 Task: Look for products in the category "Mozzarella" from Organic Valley only.
Action: Mouse moved to (784, 302)
Screenshot: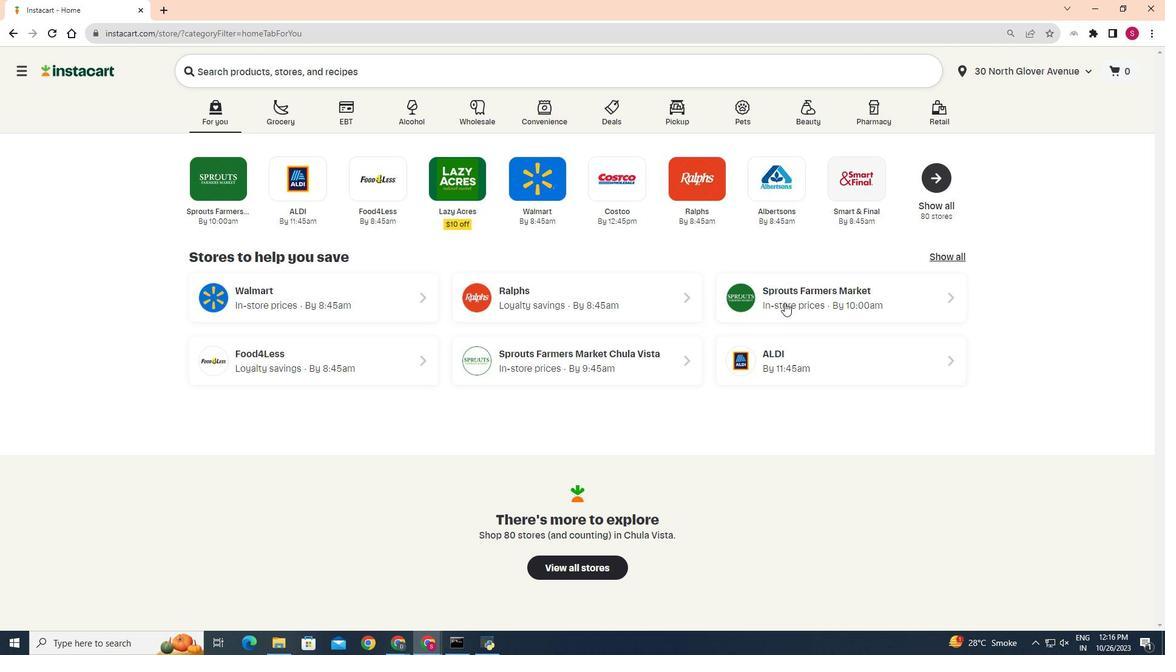 
Action: Mouse pressed left at (784, 302)
Screenshot: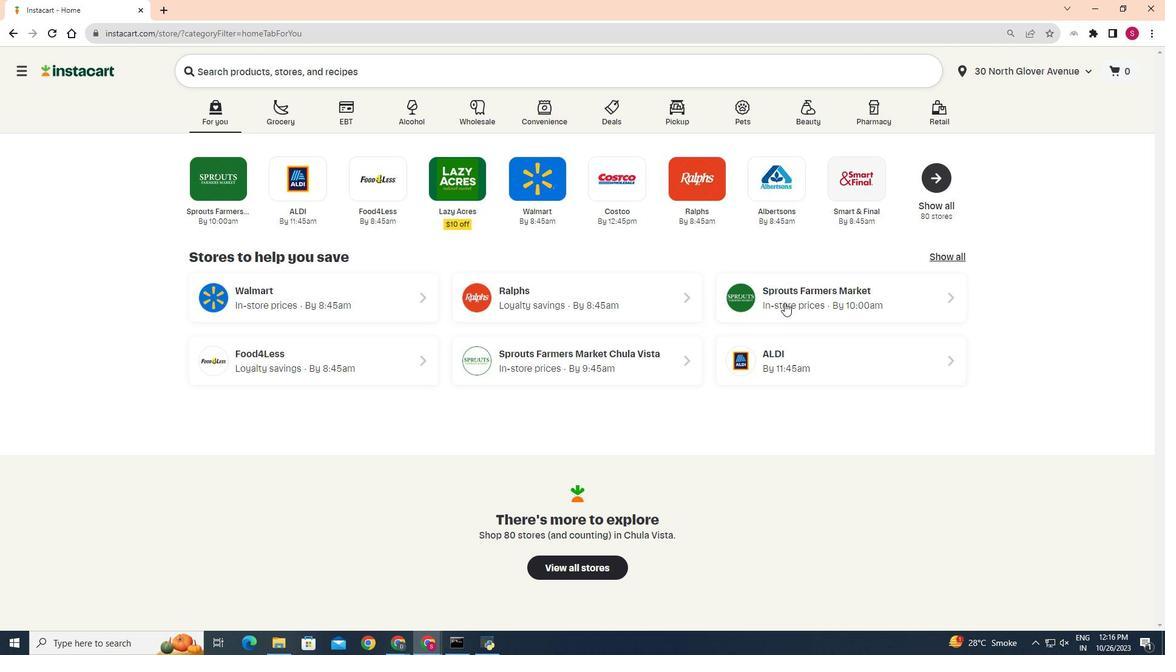 
Action: Mouse moved to (33, 512)
Screenshot: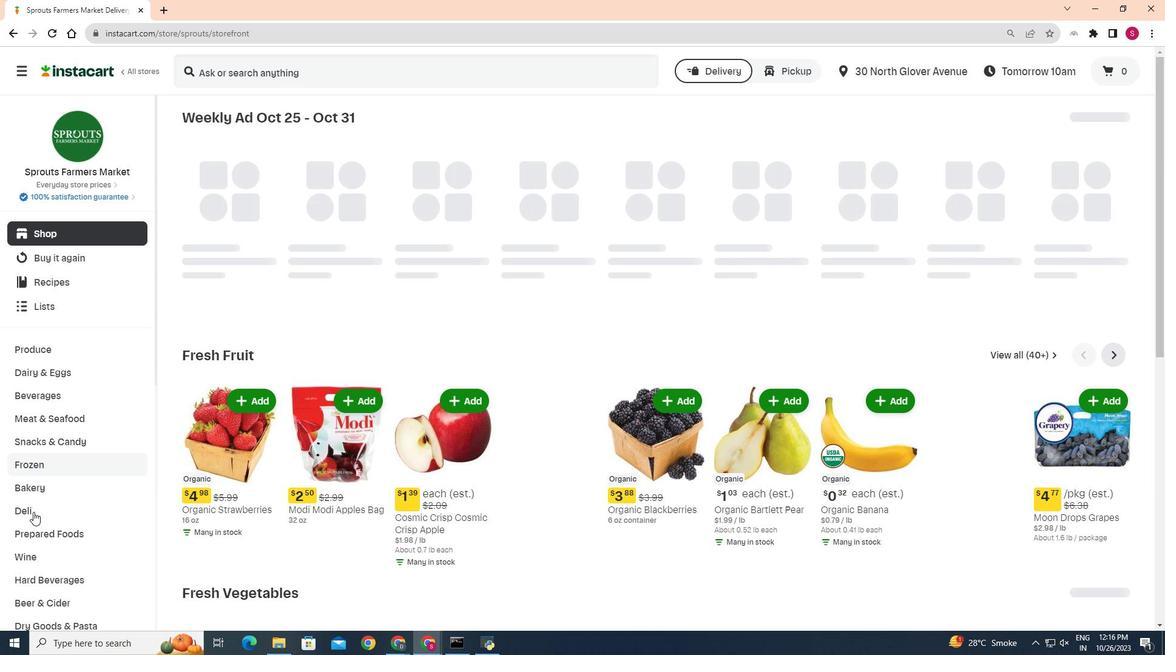
Action: Mouse pressed left at (33, 512)
Screenshot: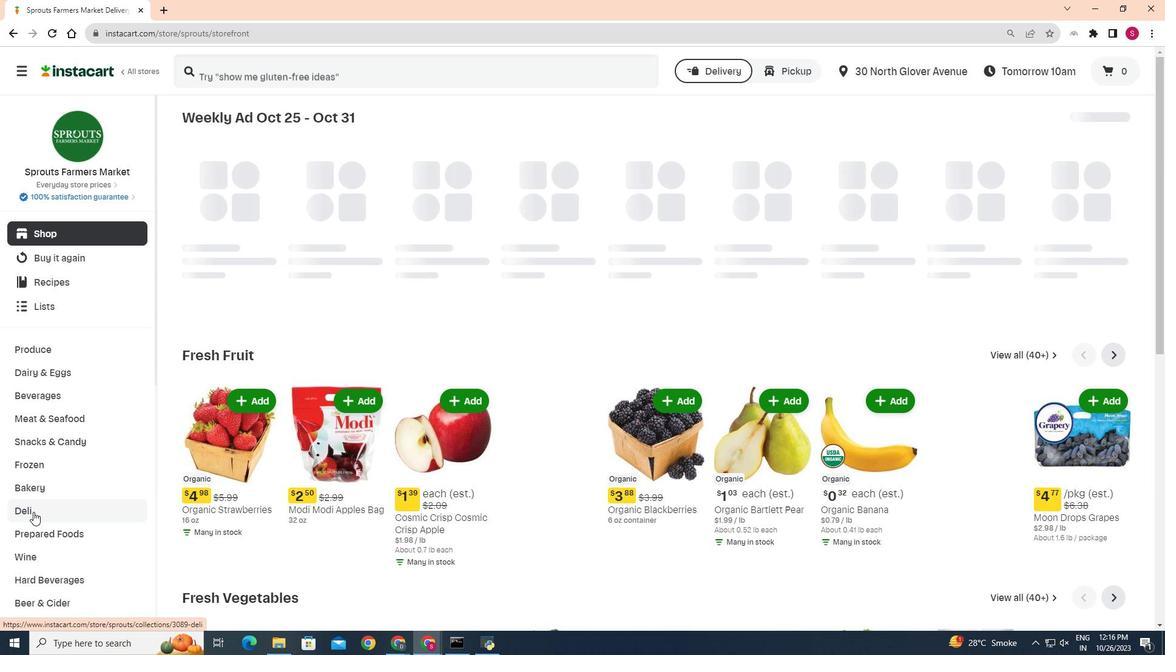 
Action: Mouse moved to (318, 148)
Screenshot: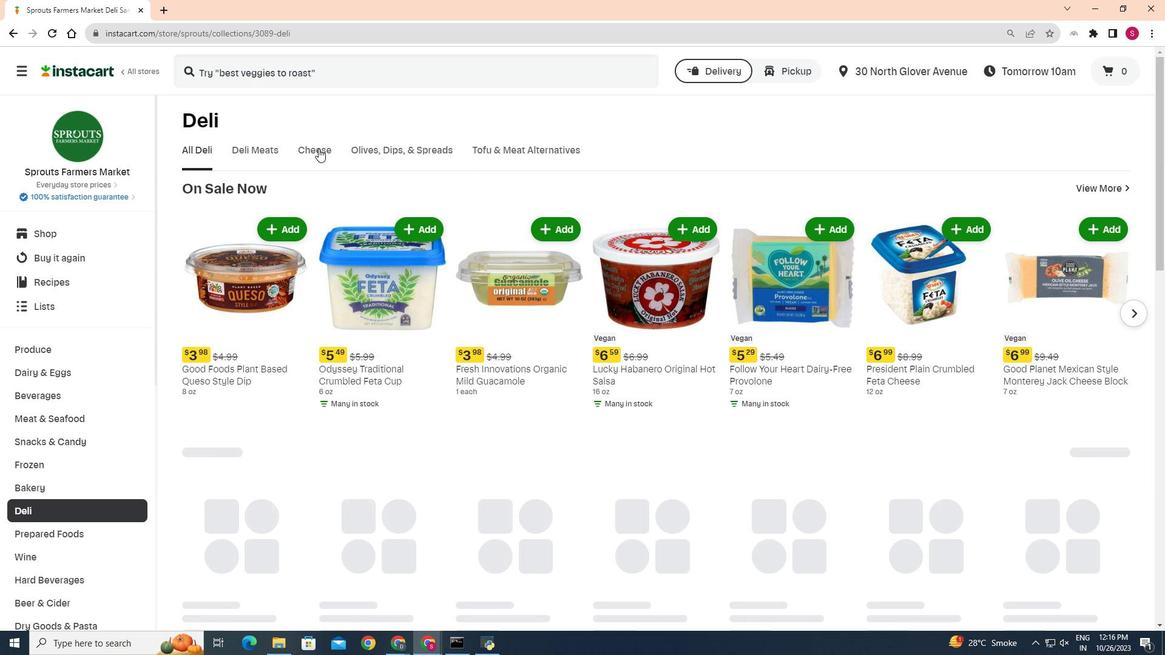 
Action: Mouse pressed left at (318, 148)
Screenshot: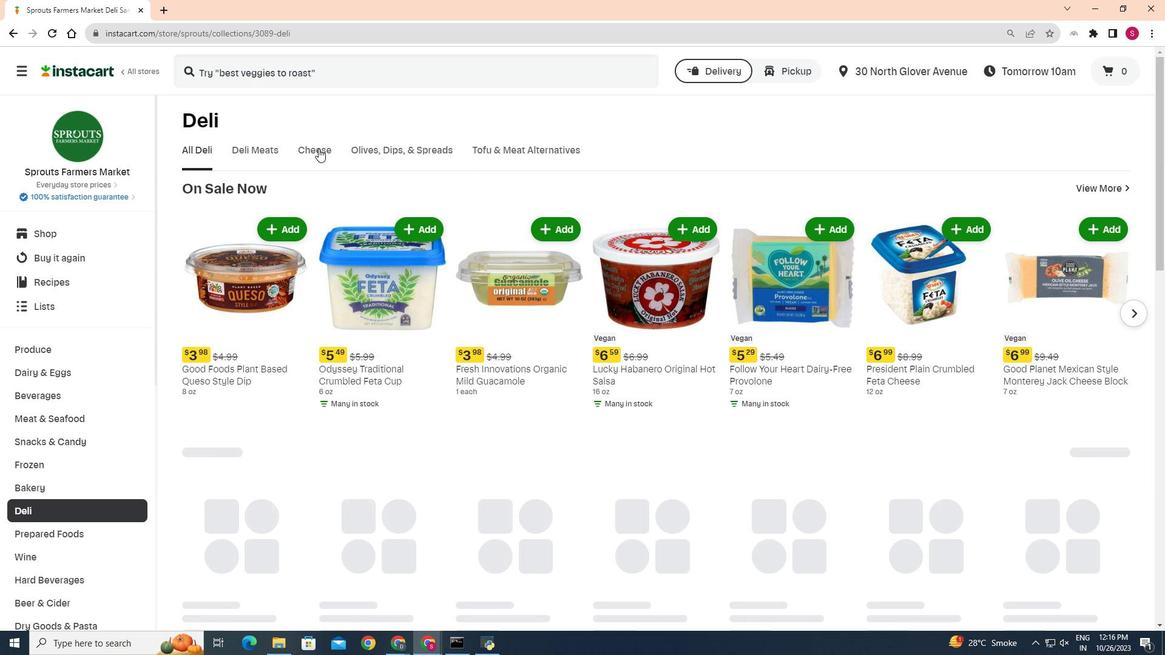 
Action: Mouse moved to (506, 202)
Screenshot: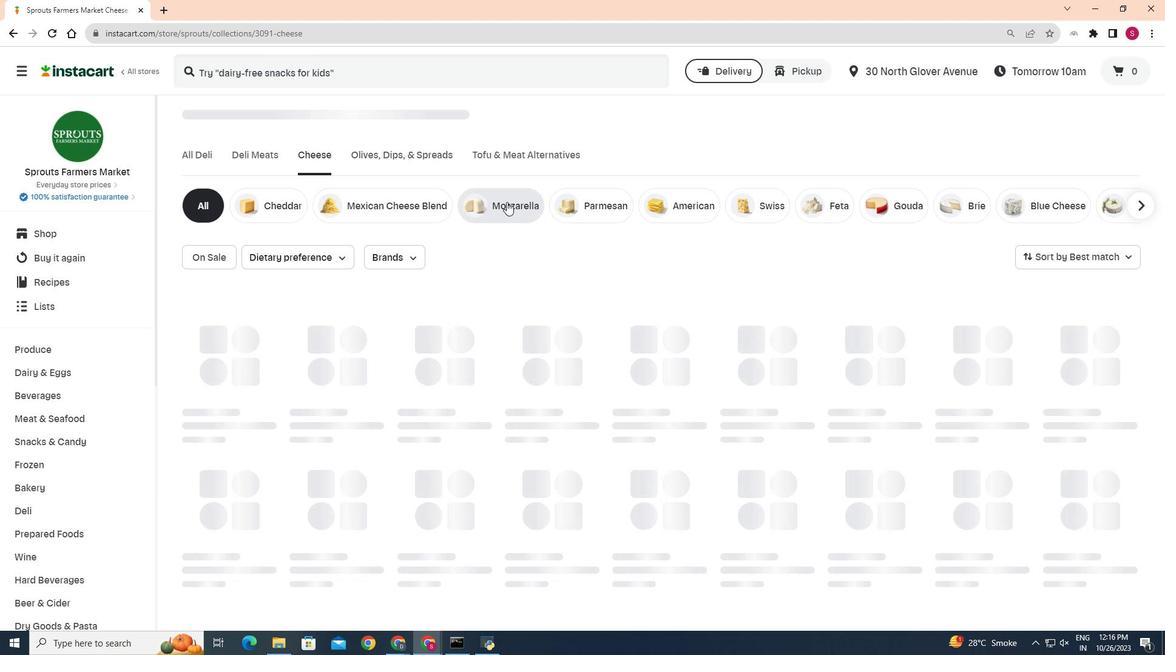 
Action: Mouse pressed left at (506, 202)
Screenshot: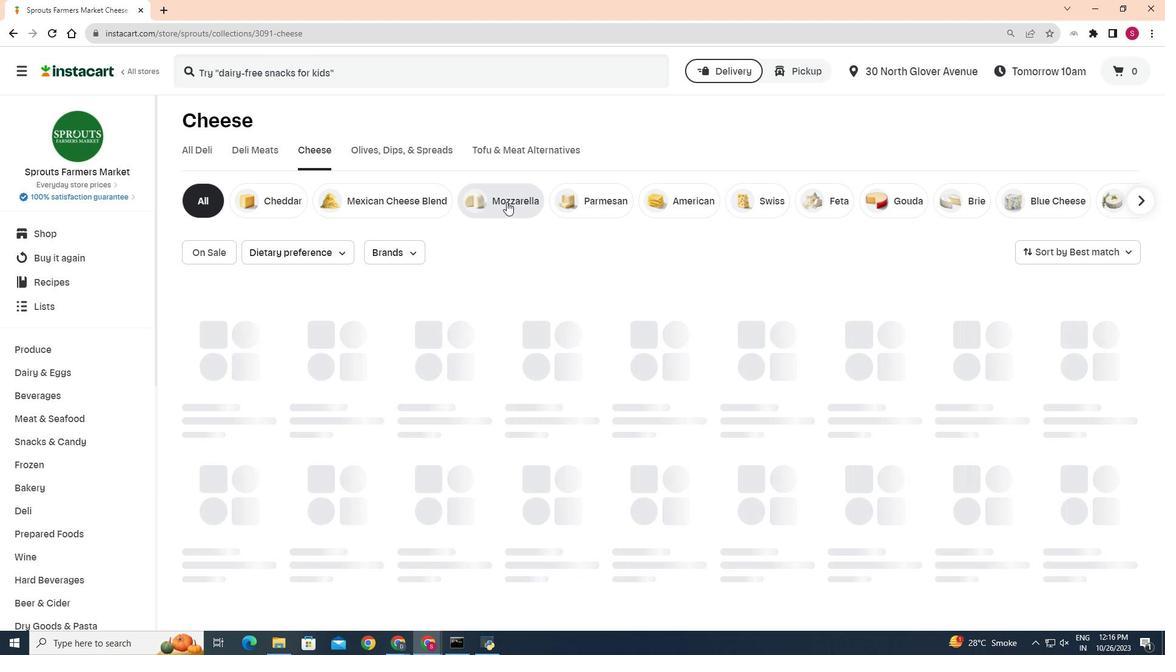 
Action: Mouse moved to (413, 246)
Screenshot: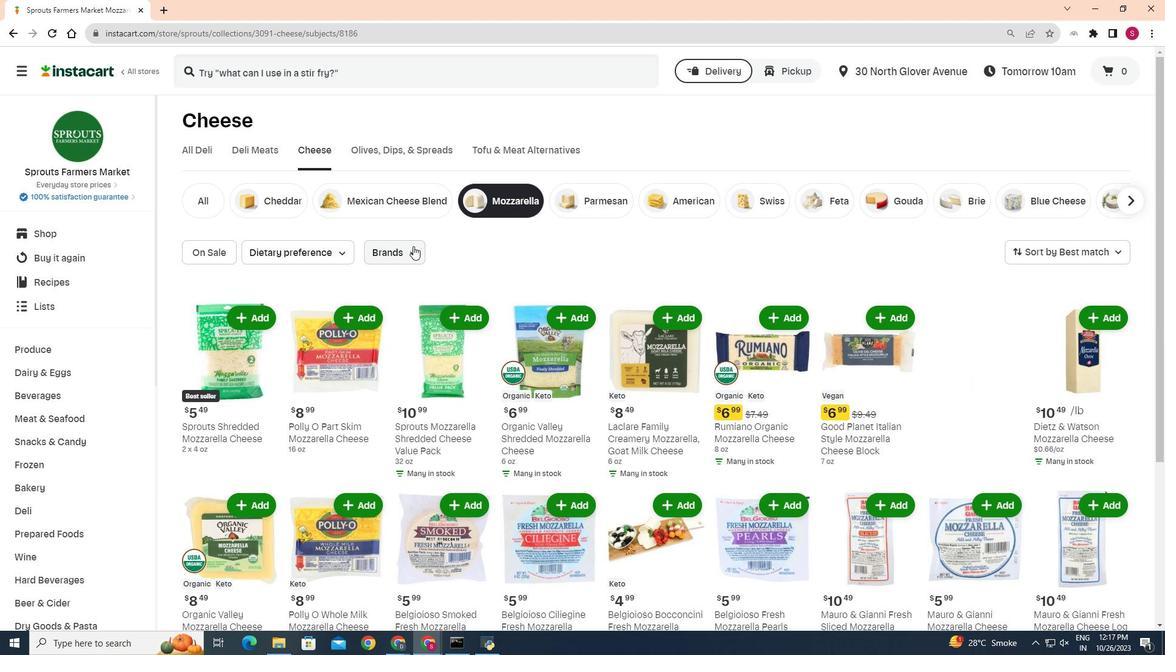 
Action: Mouse pressed left at (413, 246)
Screenshot: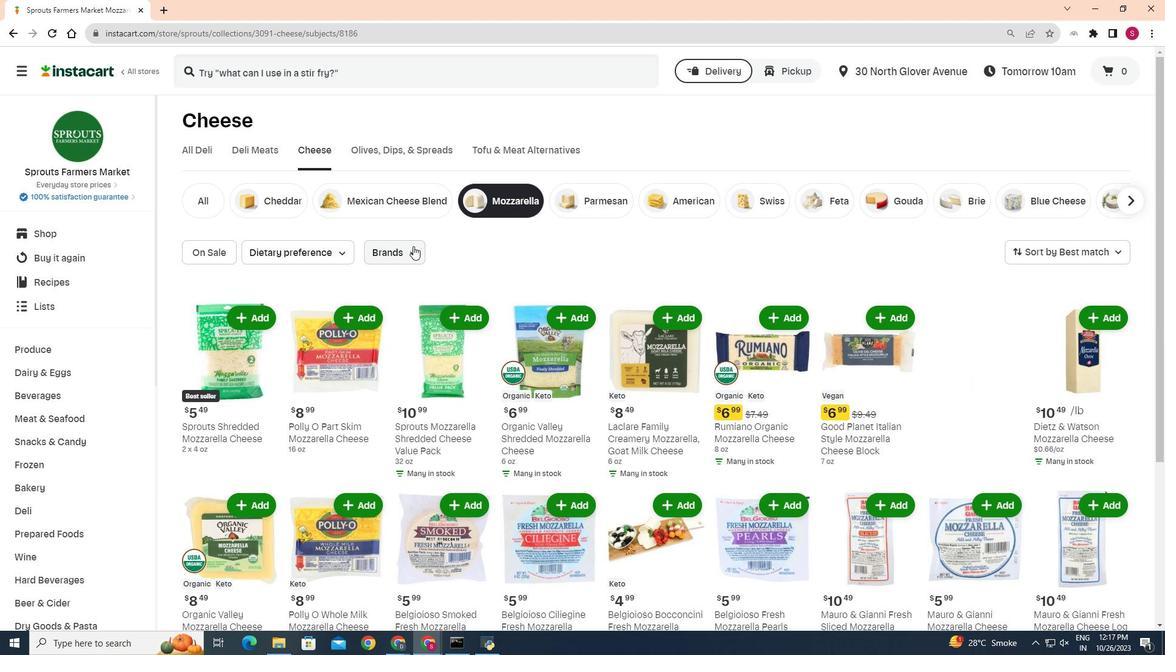 
Action: Mouse moved to (378, 375)
Screenshot: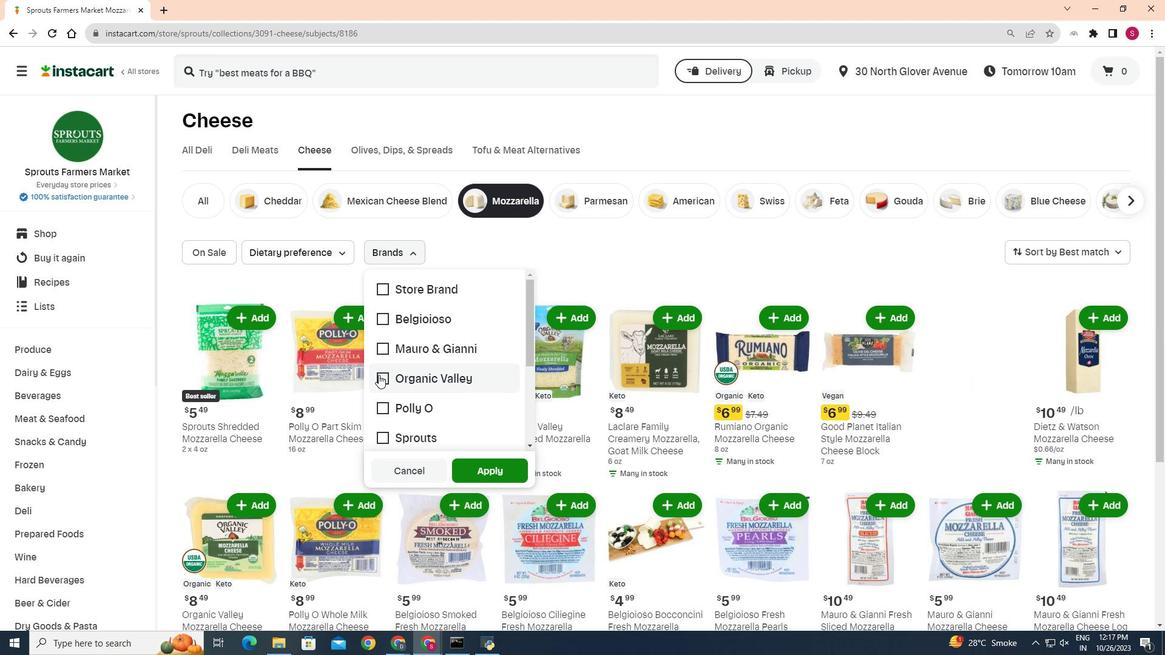 
Action: Mouse pressed left at (378, 375)
Screenshot: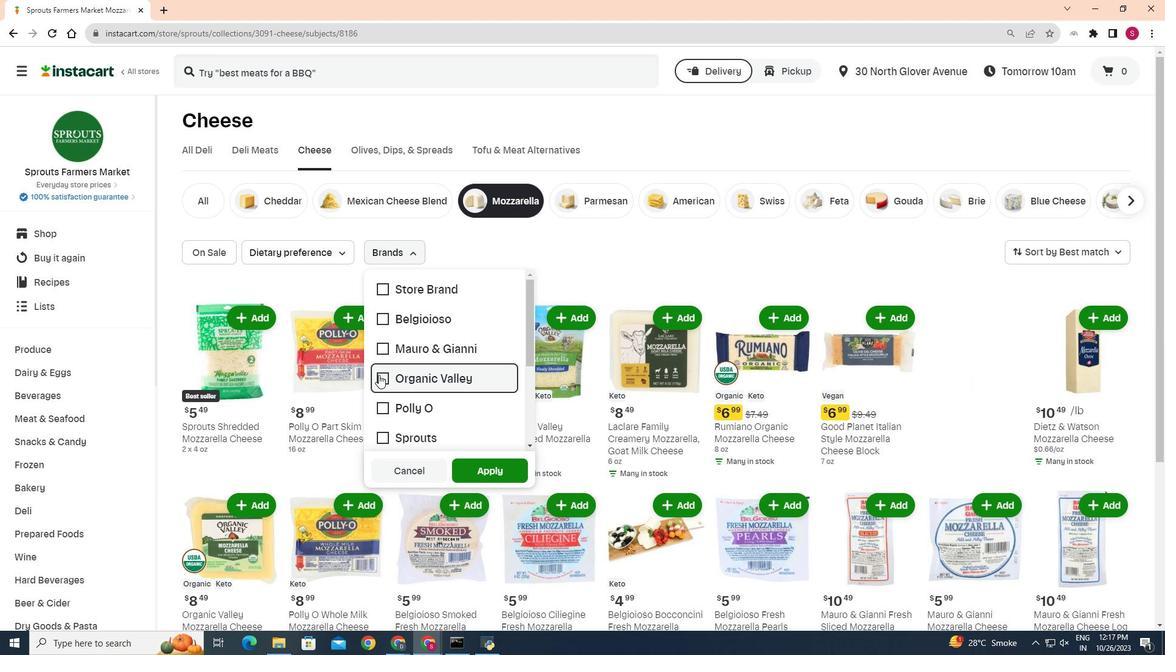 
Action: Mouse moved to (467, 462)
Screenshot: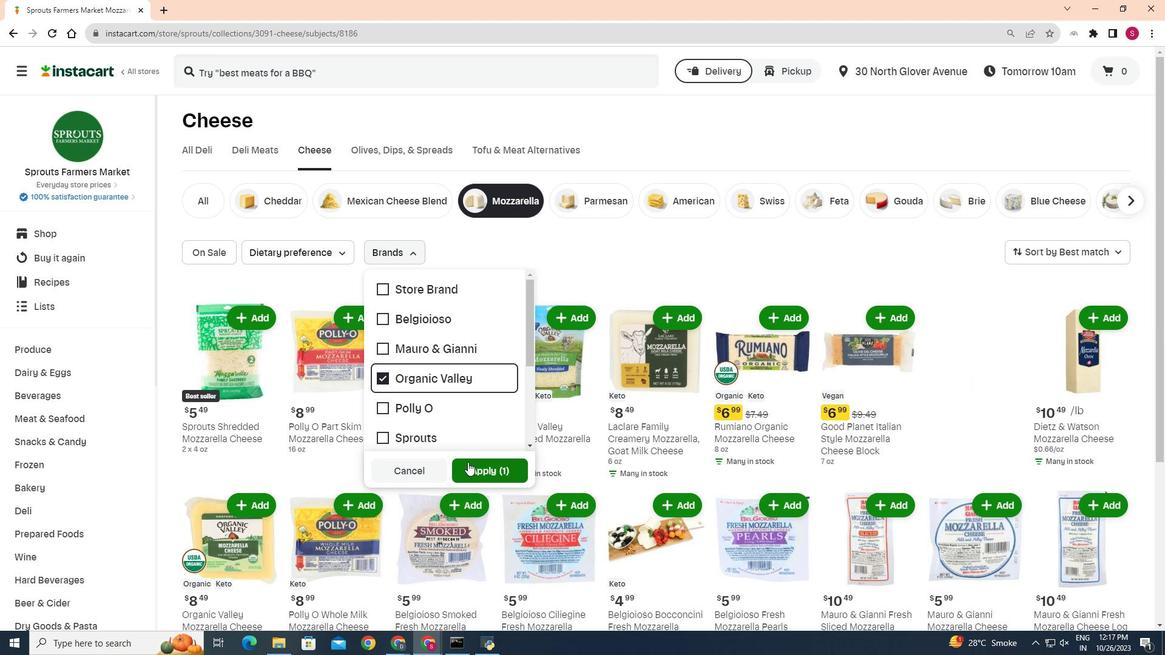 
Action: Mouse pressed left at (467, 462)
Screenshot: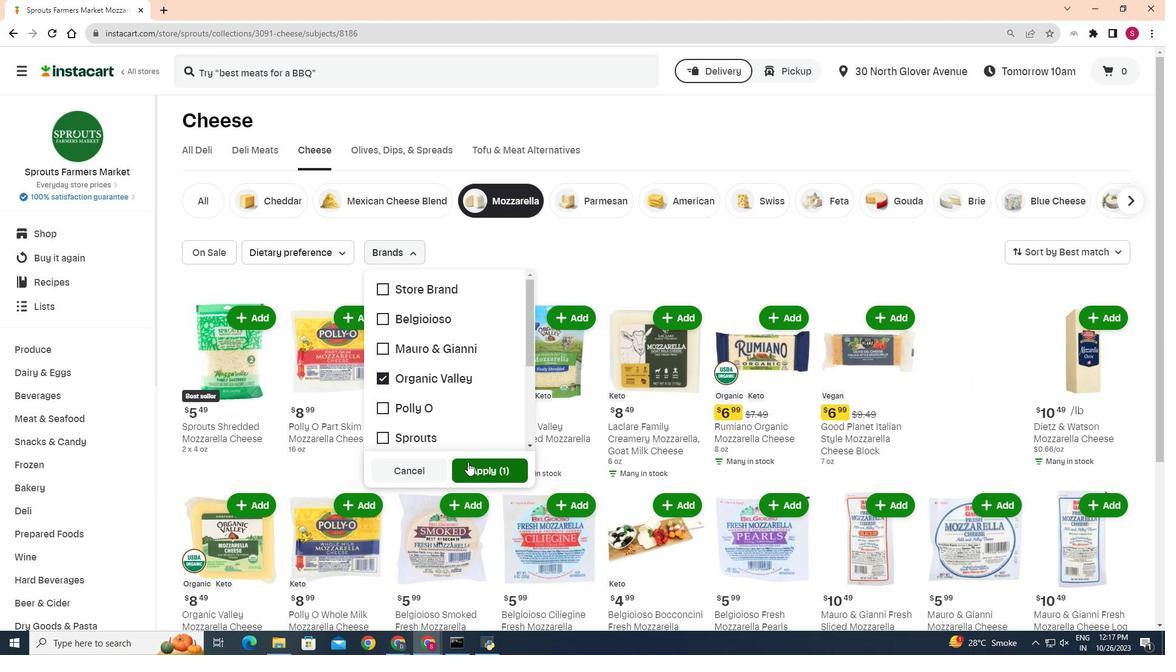 
Action: Mouse moved to (580, 282)
Screenshot: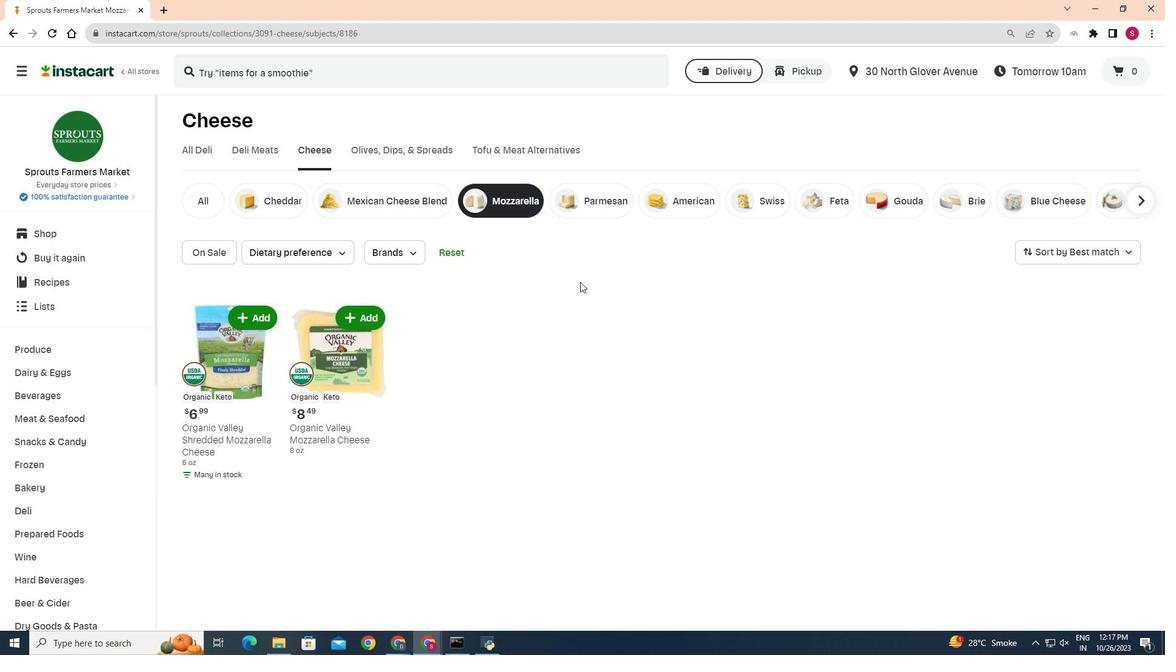 
